 Task: Locate the nearest hot springs to Jackson Hole, Wyoming, and Cody, Wyoming.
Action: Mouse moved to (135, 97)
Screenshot: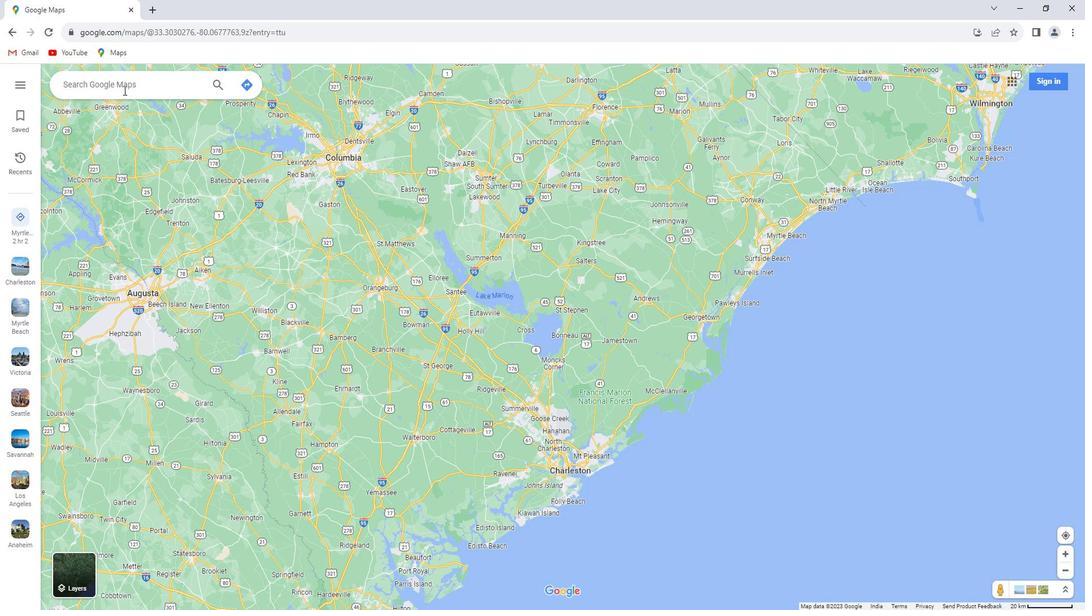 
Action: Mouse pressed left at (135, 97)
Screenshot: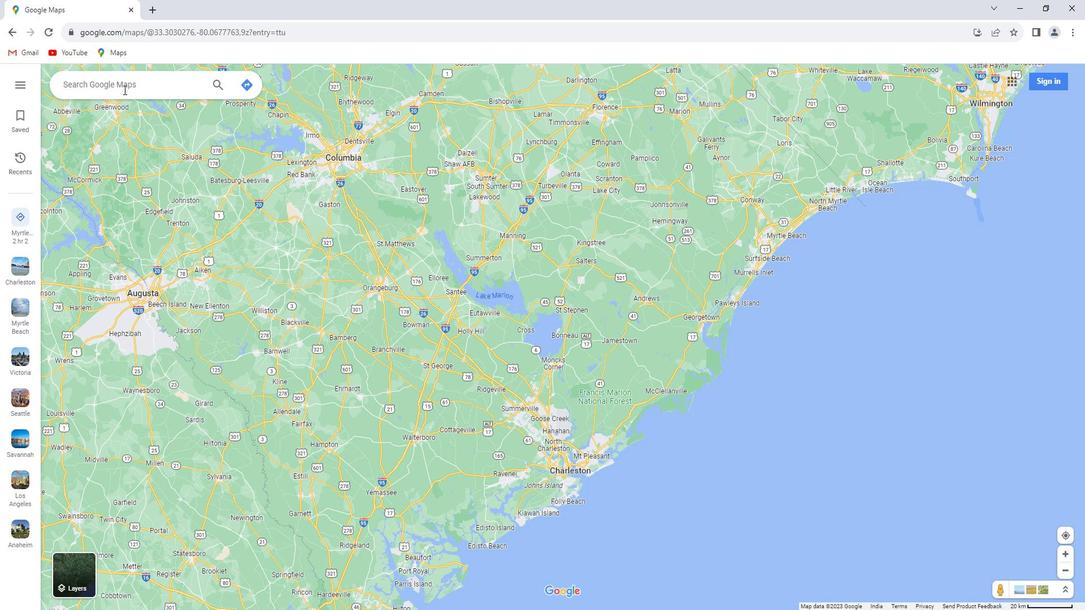 
Action: Key pressed <Key.shift><Key.shift><Key.shift><Key.shift><Key.shift><Key.shift><Key.shift><Key.shift><Key.shift><Key.shift>Jackson<Key.space><Key.shift>Hole,<Key.space><Key.shift>Wyoming
Screenshot: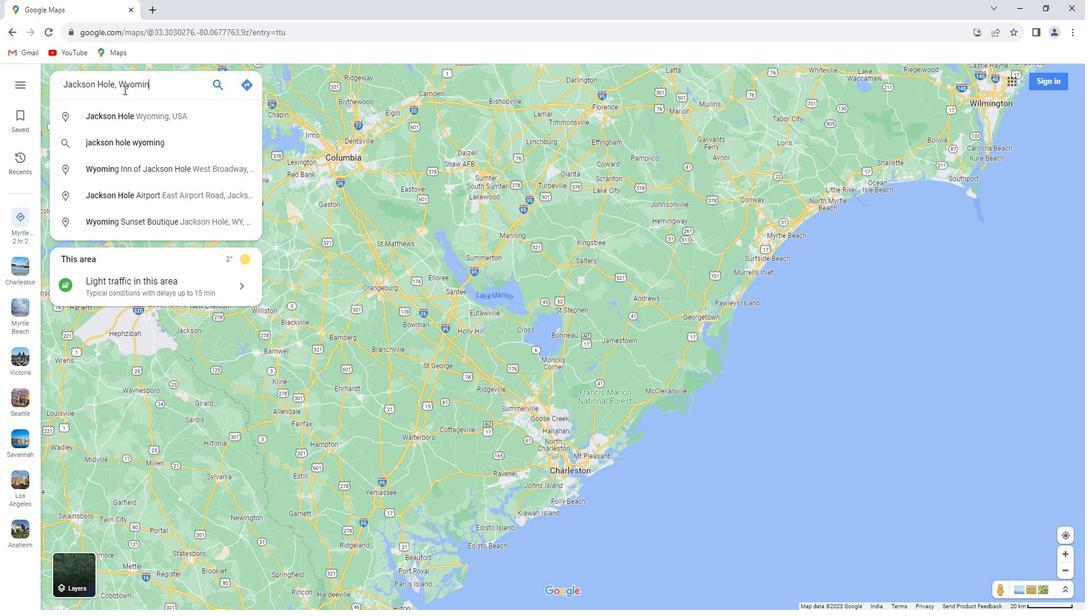 
Action: Mouse moved to (137, 101)
Screenshot: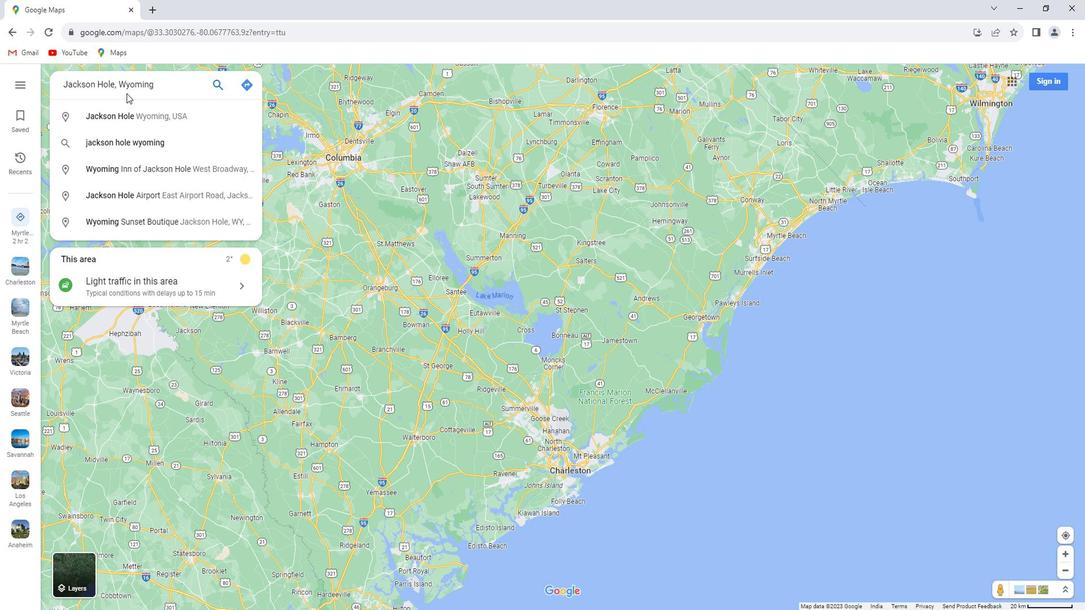 
Action: Key pressed <Key.enter>
Screenshot: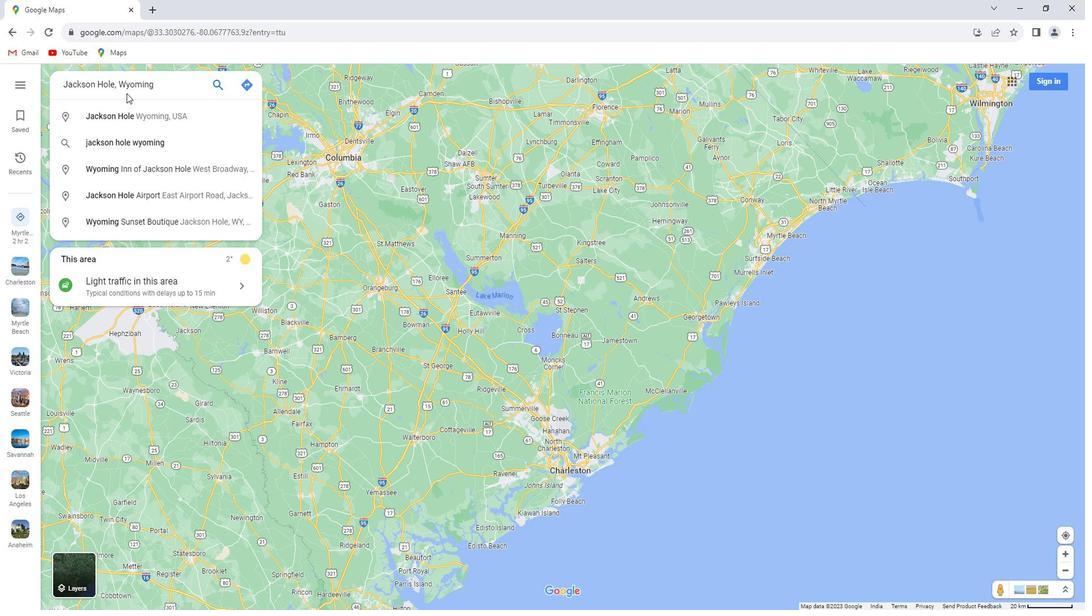 
Action: Mouse moved to (169, 279)
Screenshot: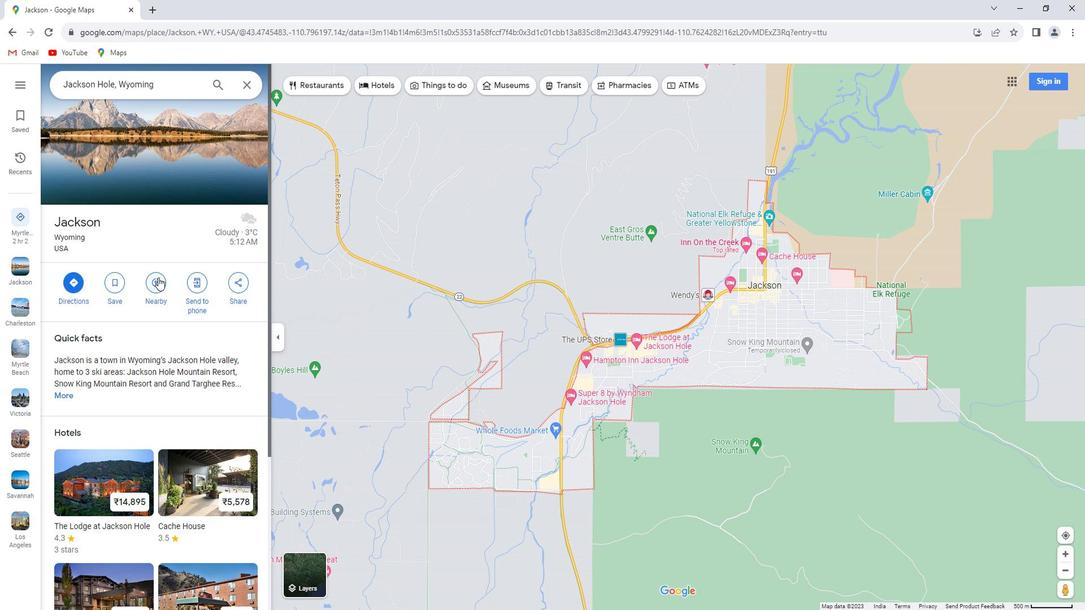 
Action: Mouse pressed left at (169, 279)
Screenshot: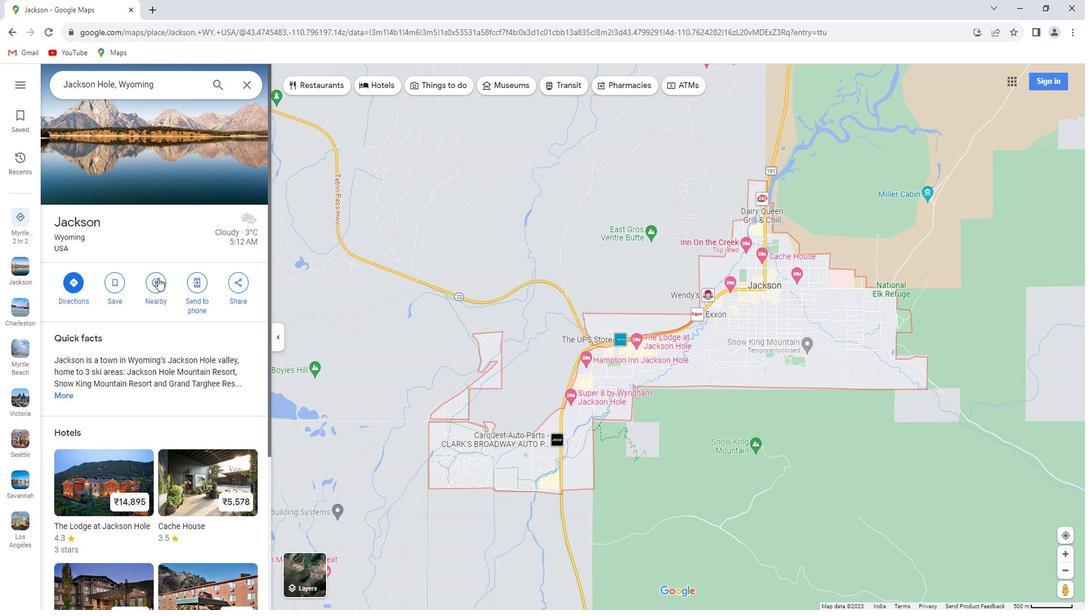 
Action: Key pressed hot<Key.space>springs<Key.enter>
Screenshot: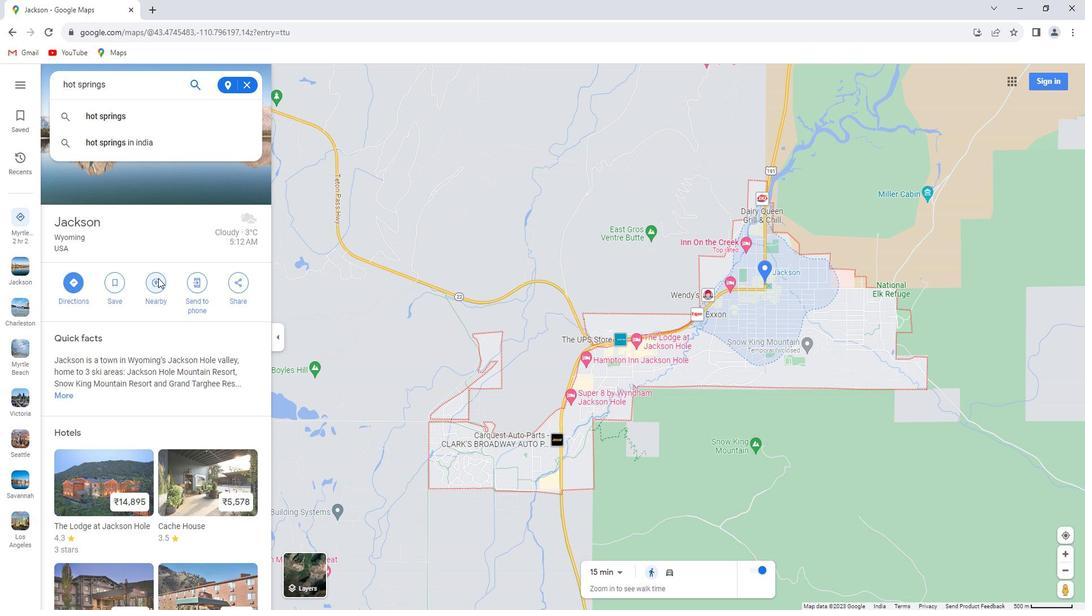 
Action: Mouse moved to (258, 93)
Screenshot: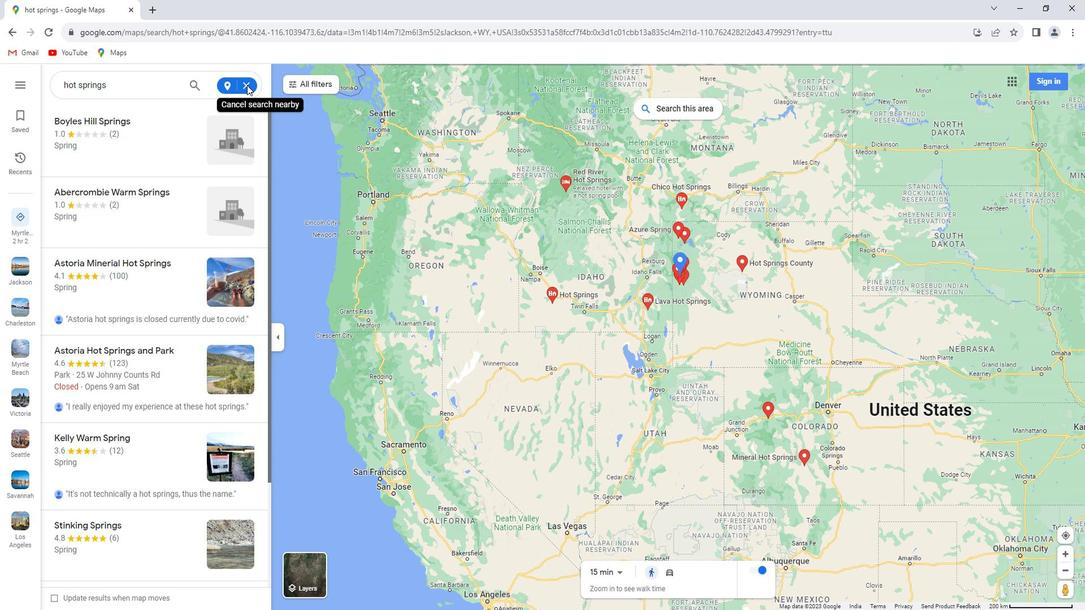 
Action: Mouse pressed left at (258, 93)
Screenshot: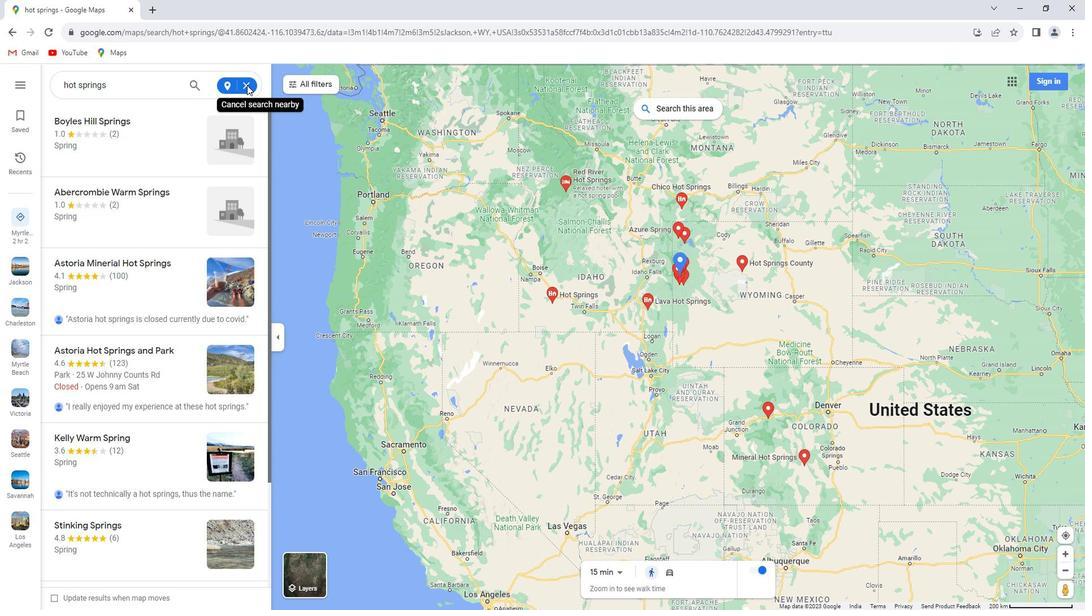 
Action: Mouse moved to (256, 94)
Screenshot: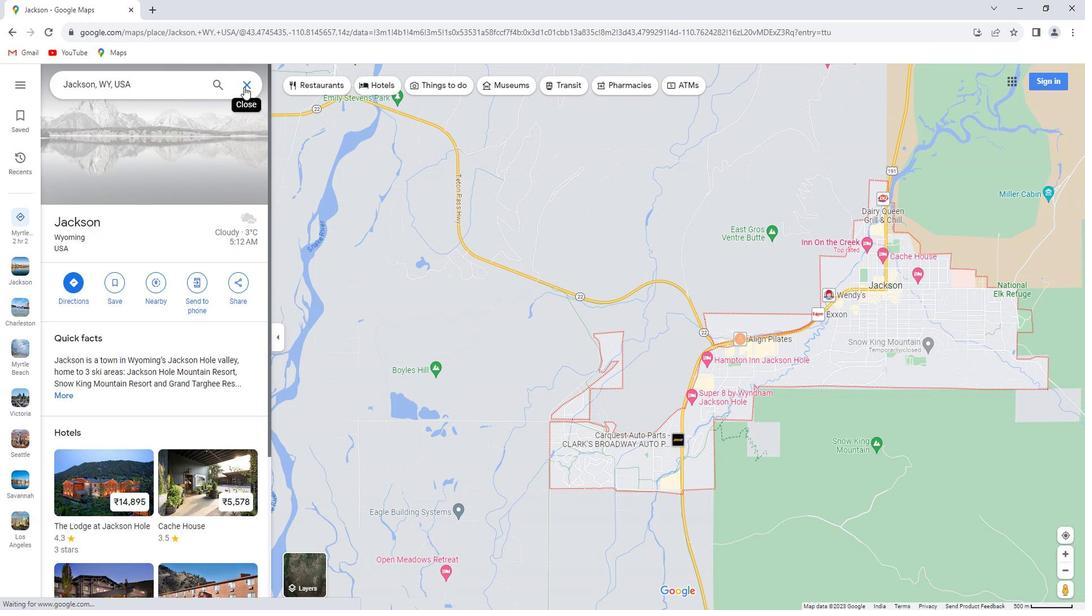 
Action: Mouse pressed left at (256, 94)
Screenshot: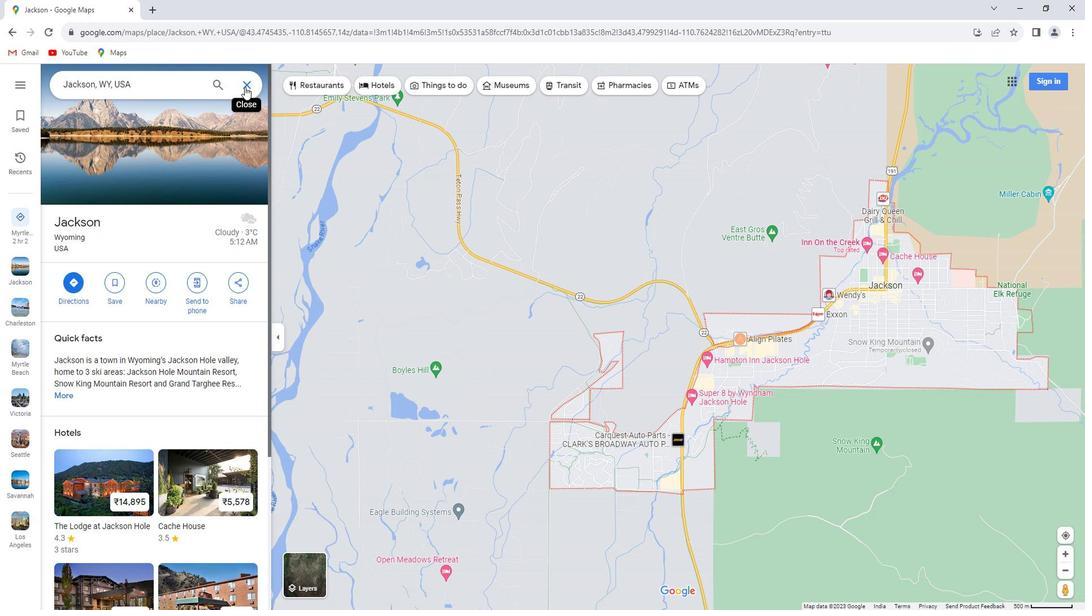 
Action: Mouse moved to (187, 85)
Screenshot: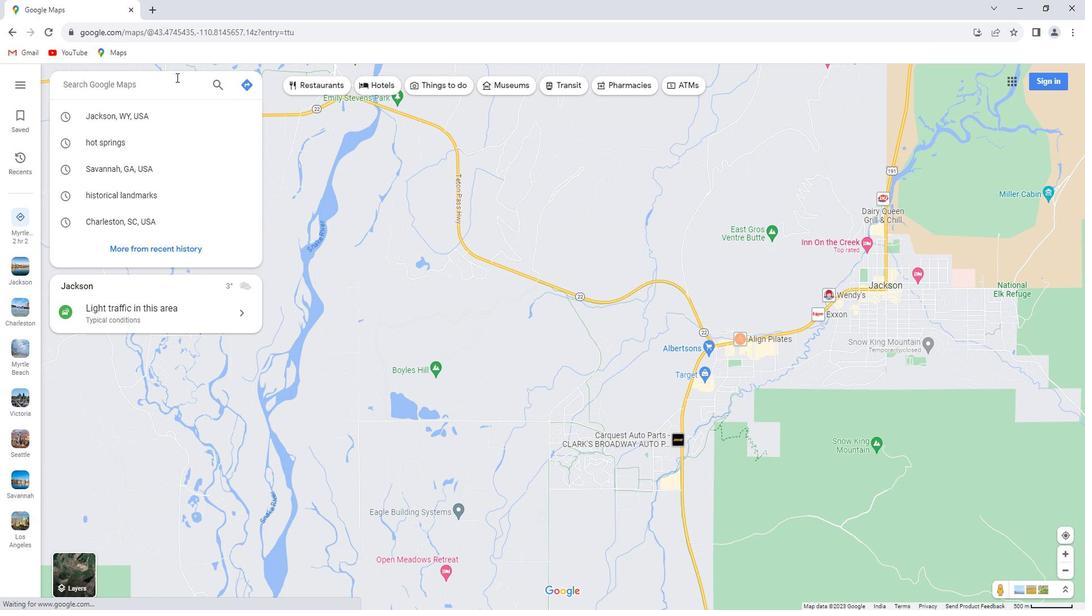 
Action: Key pressed <Key.shift>Cody,<Key.space><Key.shift>Wyoming
Screenshot: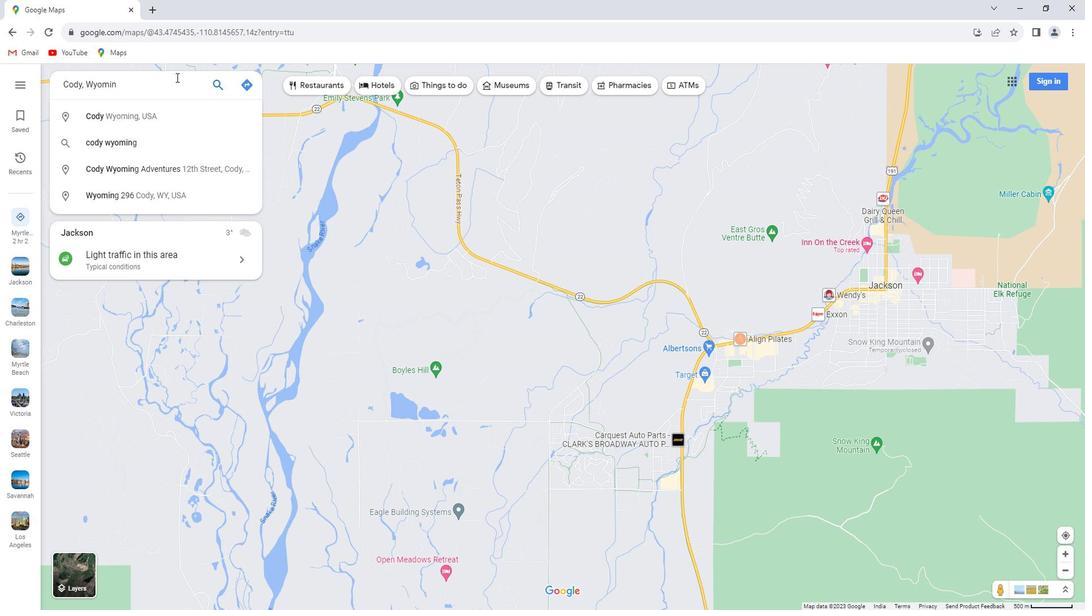 
Action: Mouse moved to (191, 92)
Screenshot: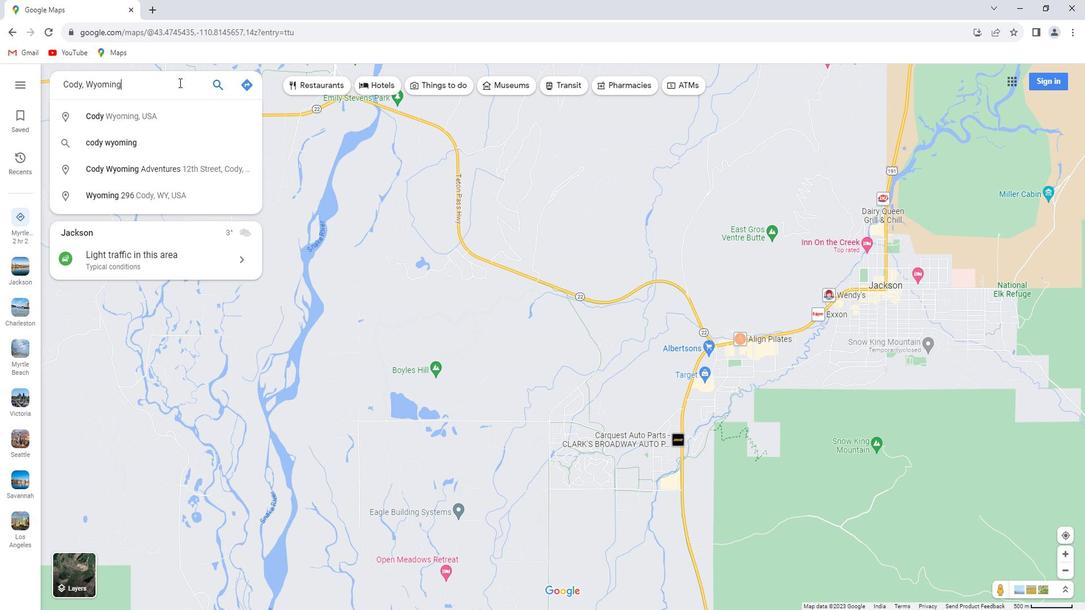 
Action: Key pressed <Key.enter>
Screenshot: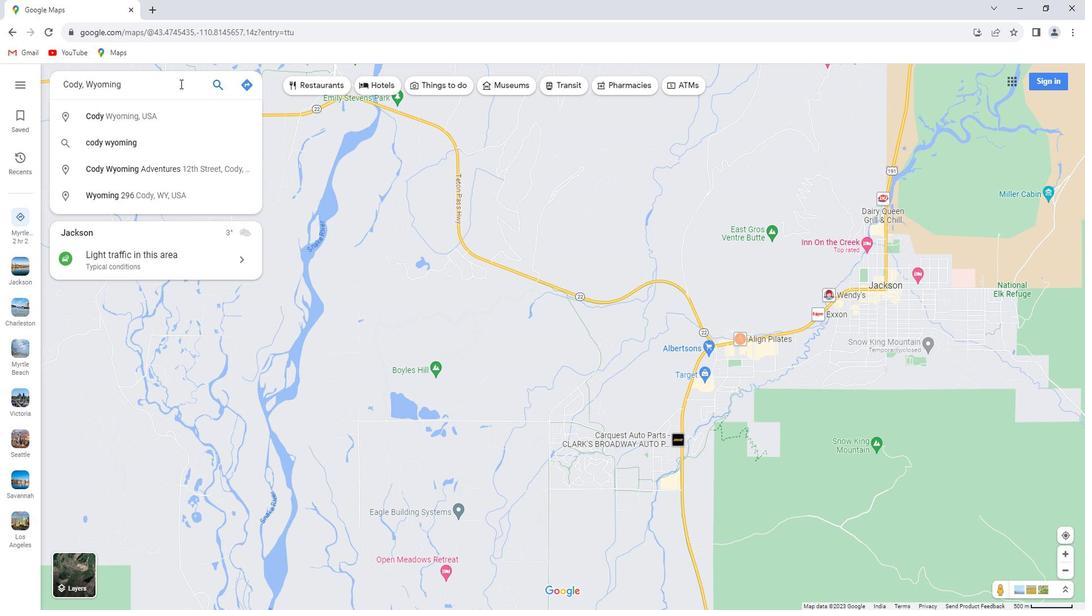 
Action: Mouse moved to (160, 282)
Screenshot: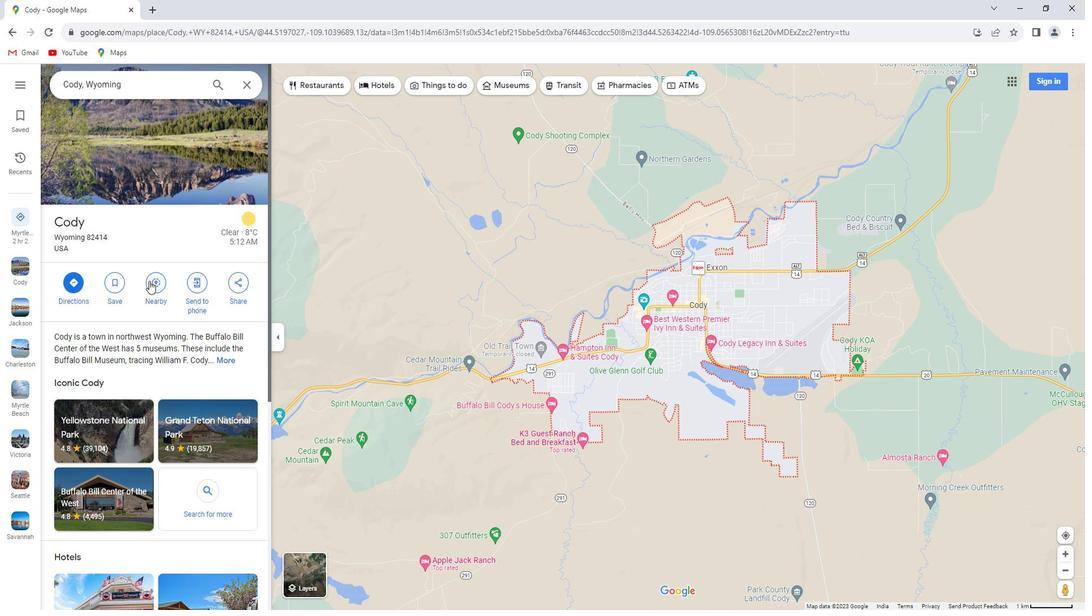 
Action: Mouse pressed left at (160, 282)
Screenshot: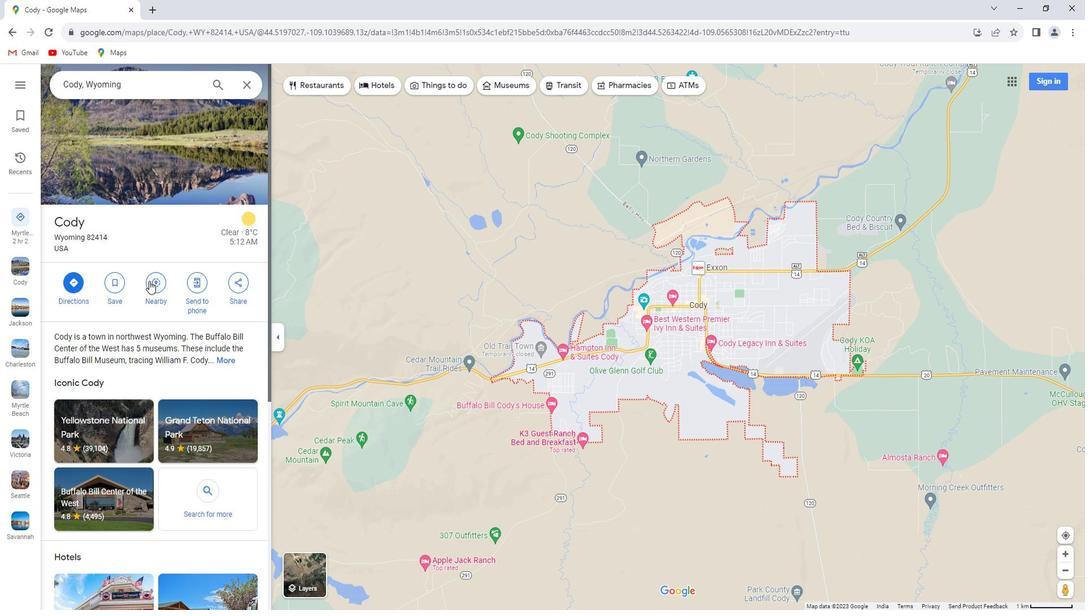 
Action: Key pressed hot<Key.space>springs<Key.enter>
Screenshot: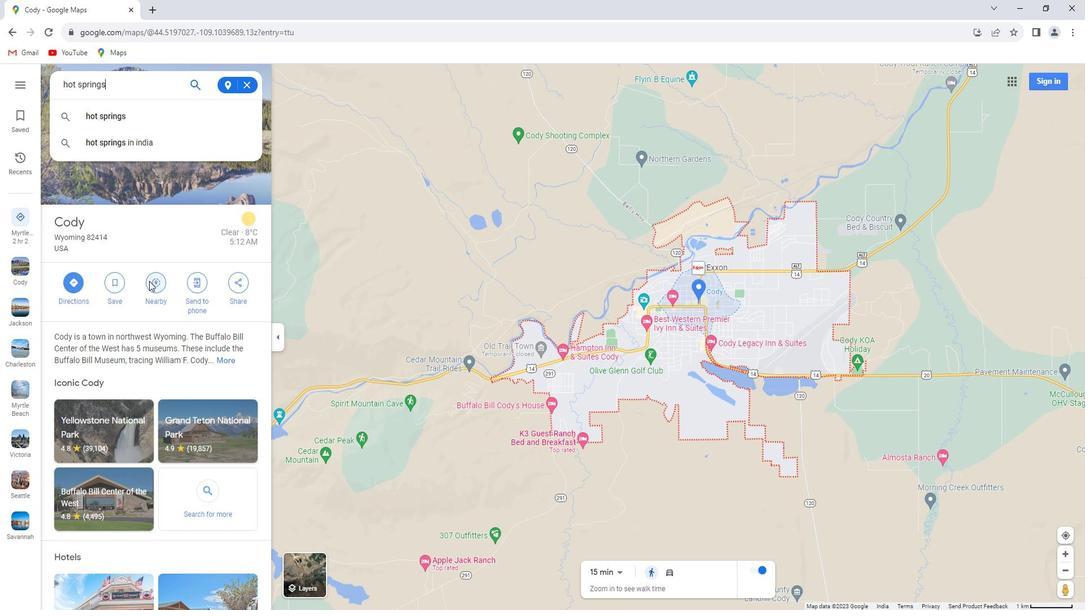 
